 Task: Create a new folder named 'Promotional team' in your email client.
Action: Mouse moved to (166, 27)
Screenshot: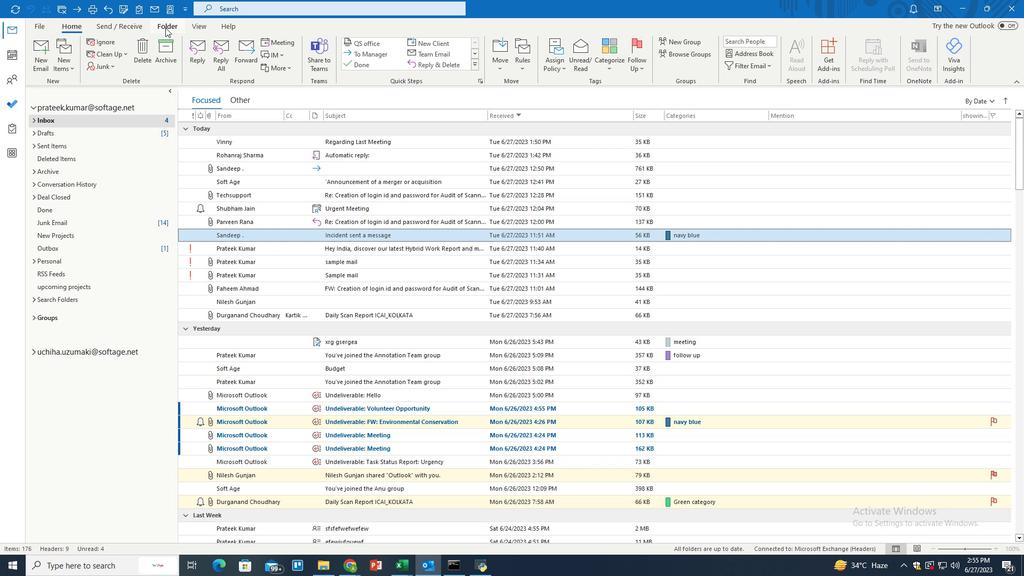 
Action: Mouse pressed left at (166, 27)
Screenshot: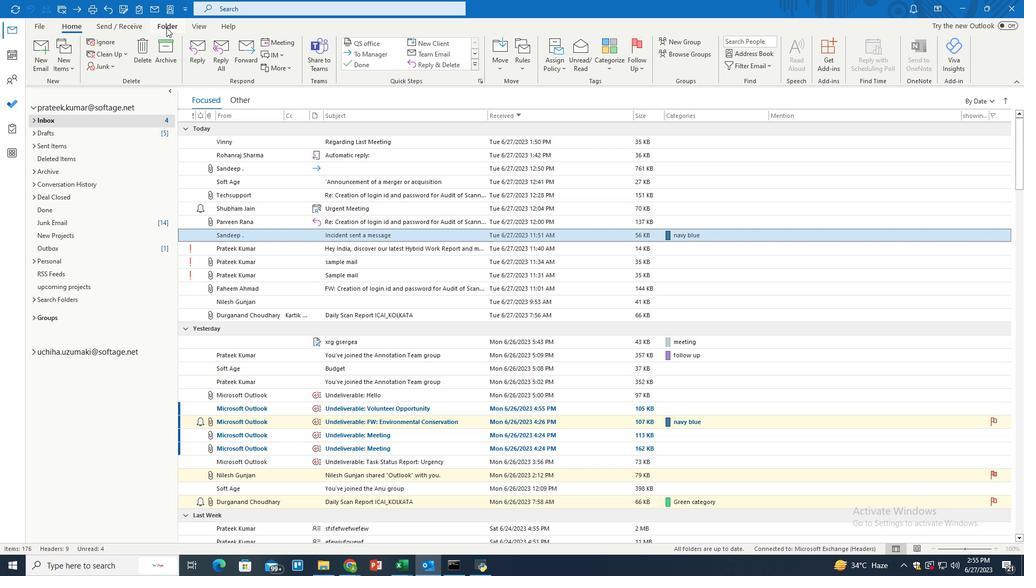 
Action: Mouse moved to (36, 60)
Screenshot: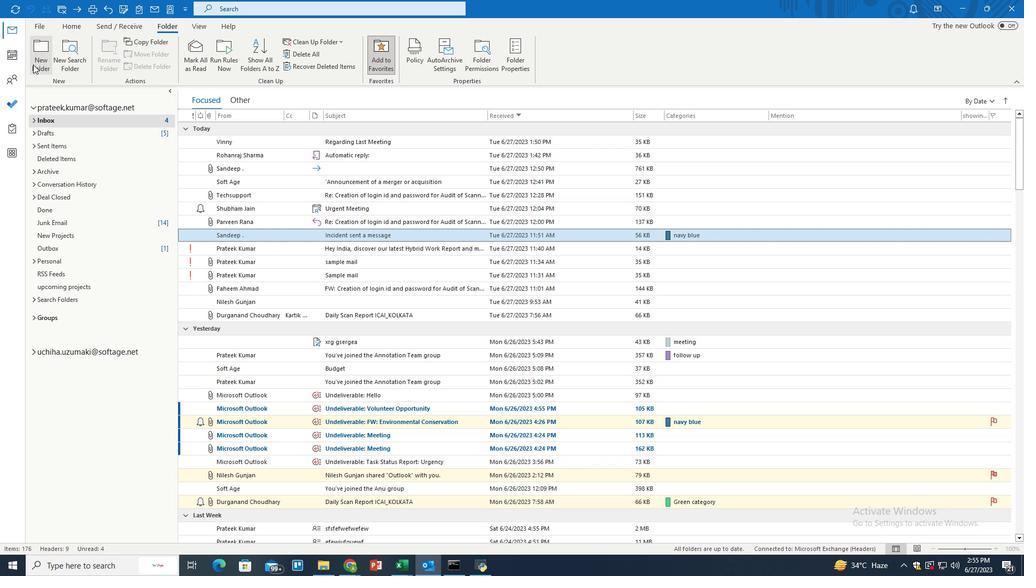 
Action: Mouse pressed left at (36, 60)
Screenshot: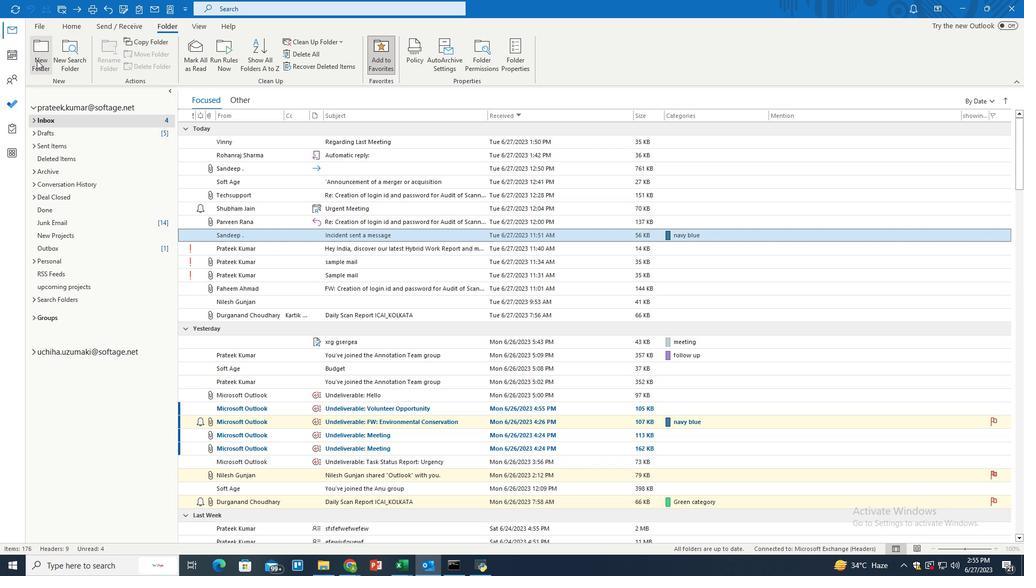 
Action: Mouse moved to (451, 210)
Screenshot: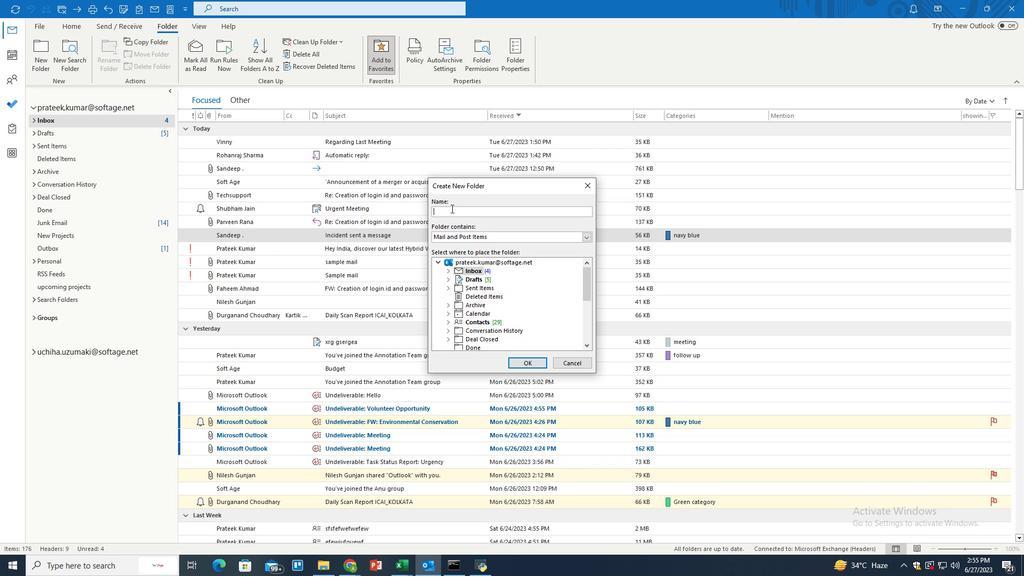 
Action: Key pressed <Key.shift><Key.shift><Key.shift><Key.shift><Key.shift><Key.shift><Key.shift><Key.shift><Key.shift><Key.shift><Key.shift><Key.shift><Key.shift><Key.shift><Key.shift><Key.shift>Promotional<Key.space>team
Screenshot: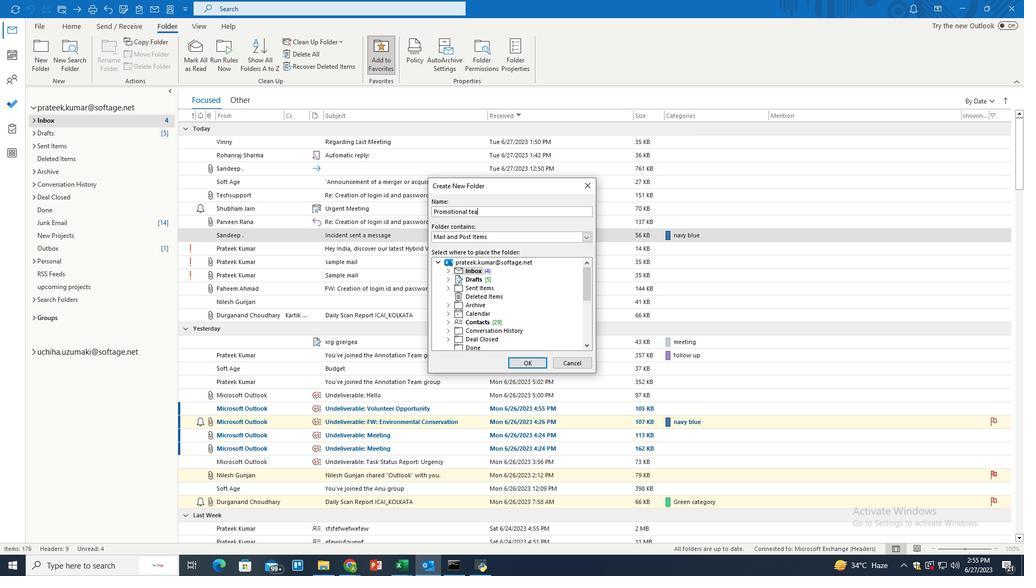 
Action: Mouse moved to (479, 260)
Screenshot: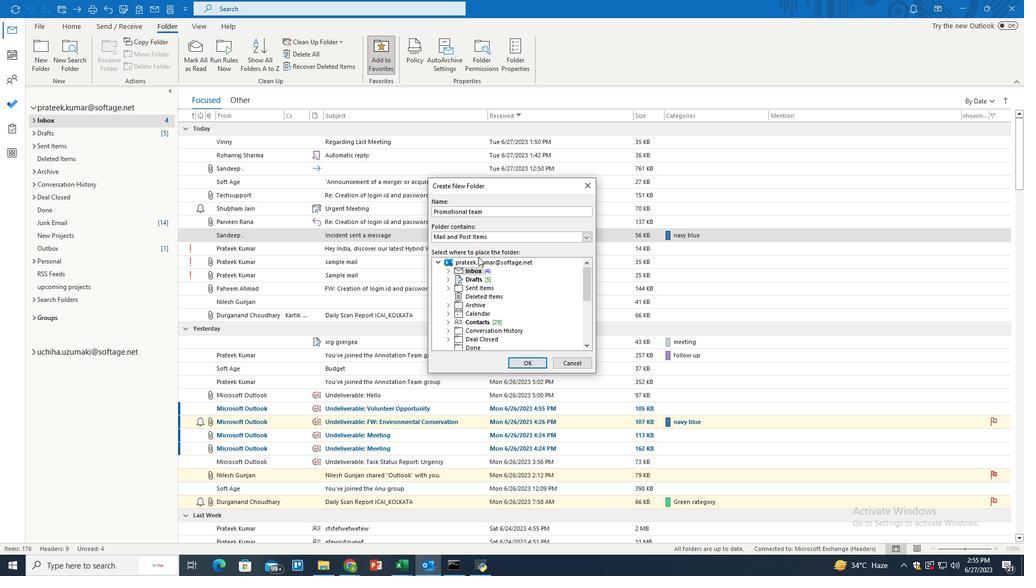 
Action: Mouse pressed left at (479, 260)
Screenshot: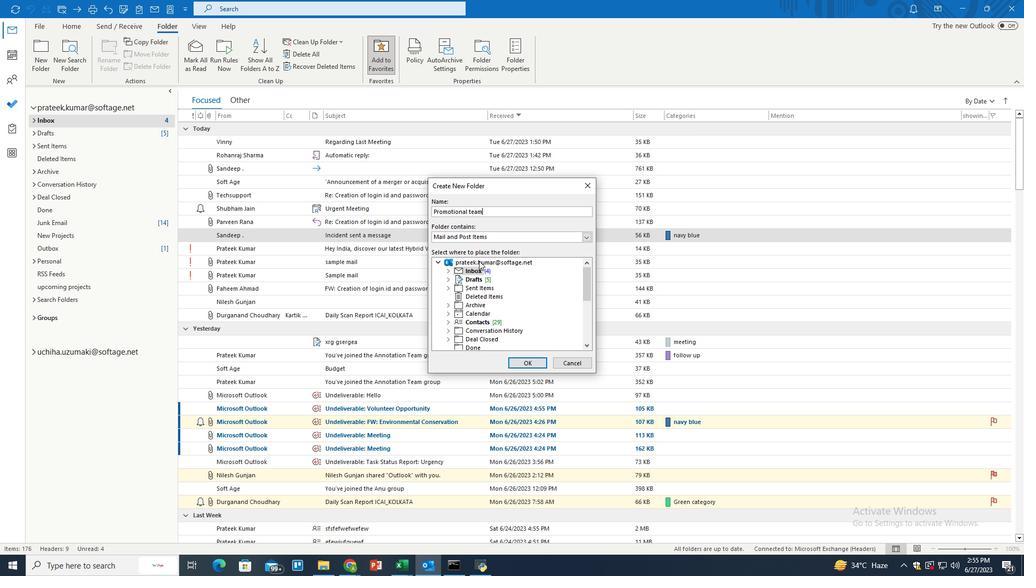 
Action: Mouse moved to (521, 366)
Screenshot: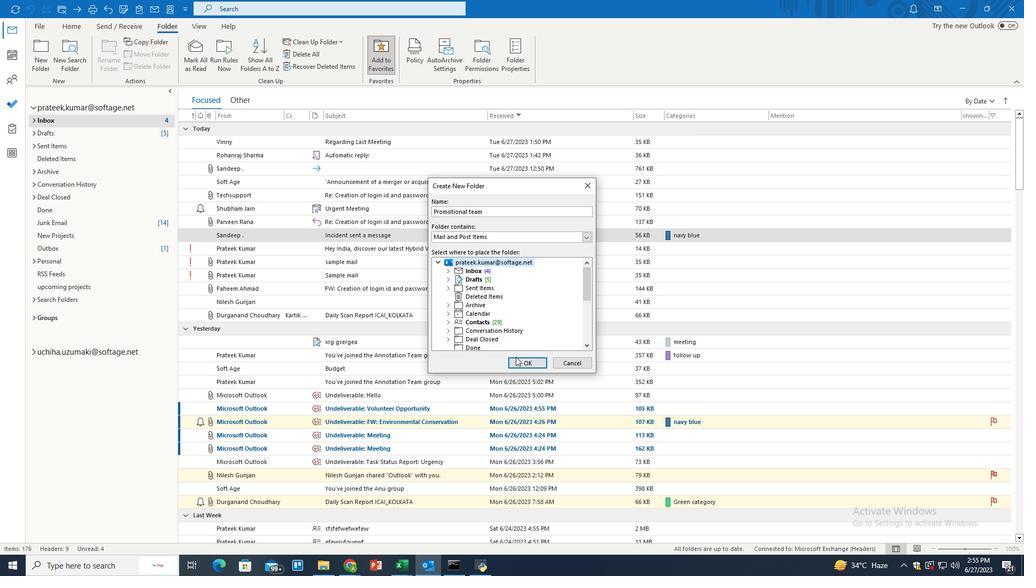 
Action: Mouse pressed left at (521, 366)
Screenshot: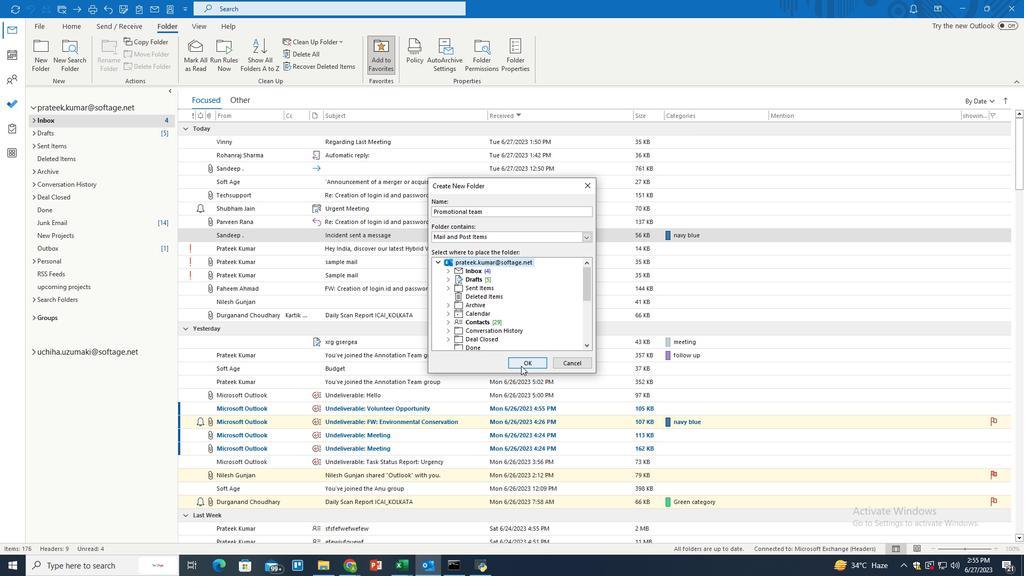 
Action: Mouse moved to (503, 347)
Screenshot: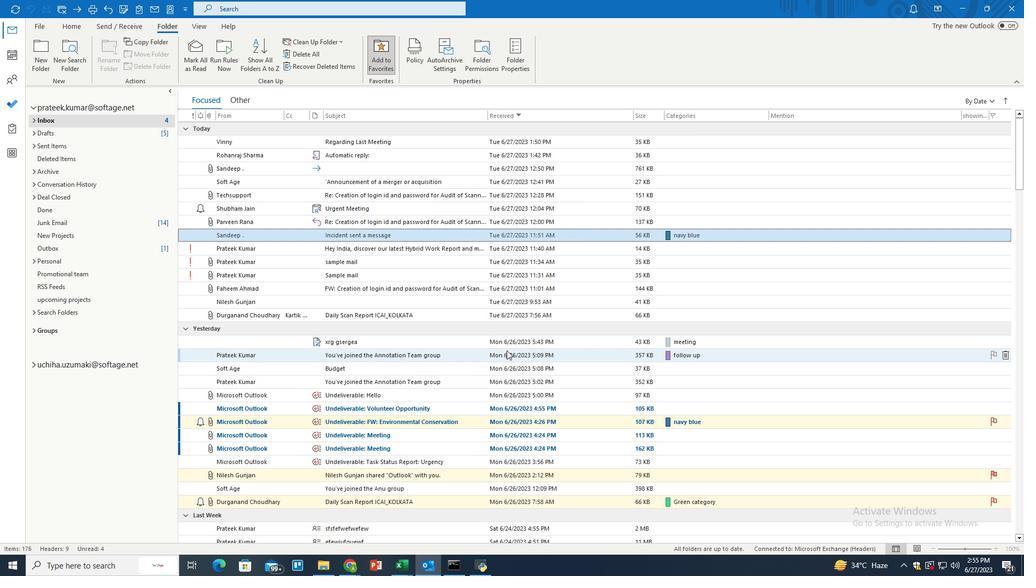 
